 Task: Create New Vendor with Vendor Name: Aqua America - New York, Billing Address Line1: 29 N. Tanglewood Lane, Billing Address Line2: Fayetteville, Billing Address Line3: NY 10976
Action: Mouse moved to (161, 31)
Screenshot: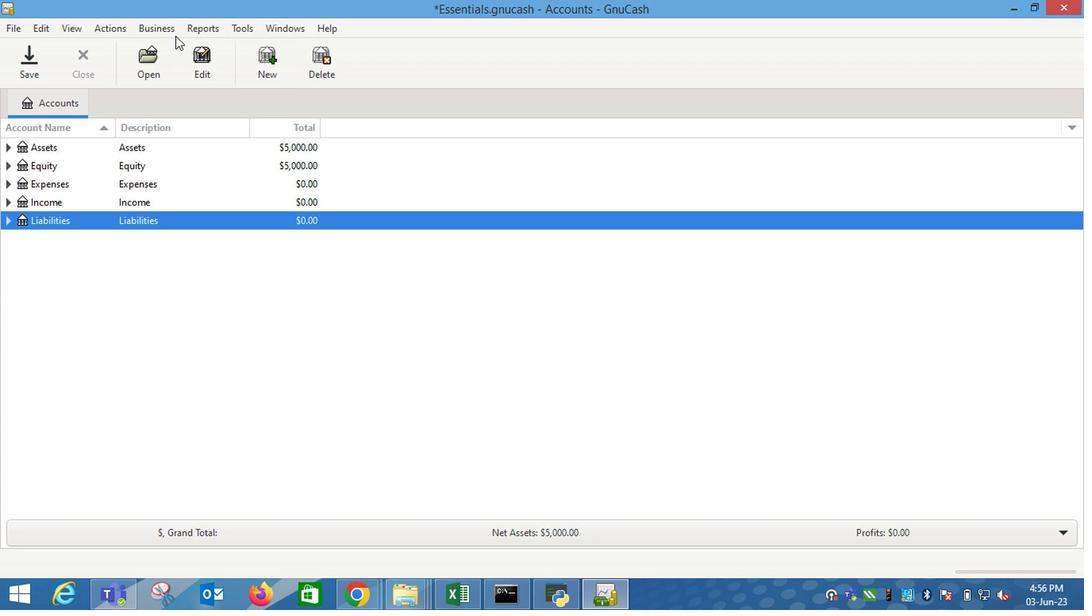 
Action: Mouse pressed left at (161, 31)
Screenshot: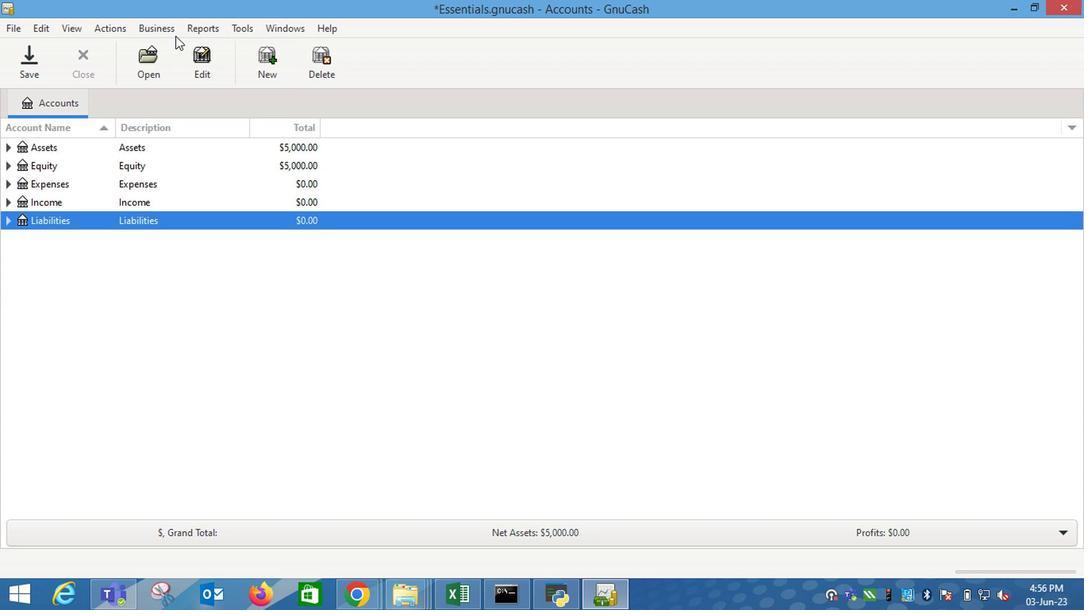 
Action: Mouse moved to (354, 97)
Screenshot: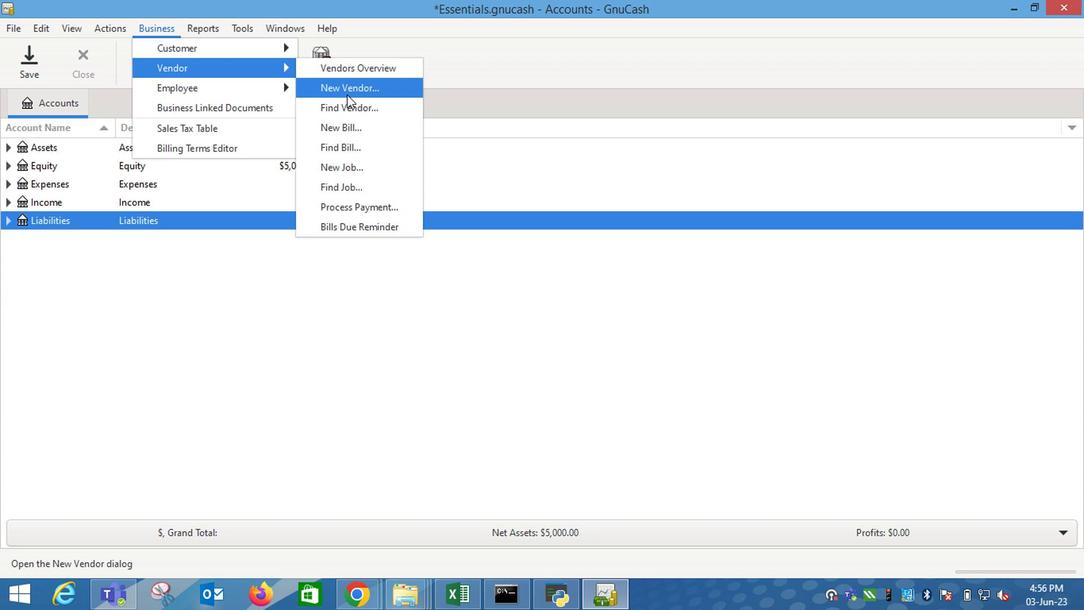 
Action: Mouse pressed left at (354, 97)
Screenshot: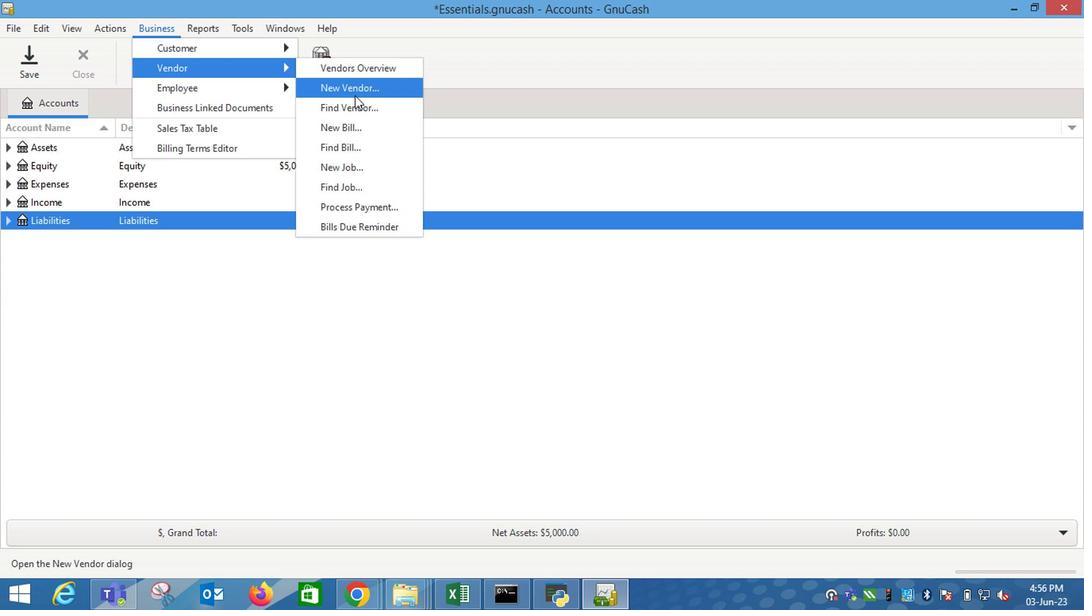 
Action: Mouse moved to (804, 303)
Screenshot: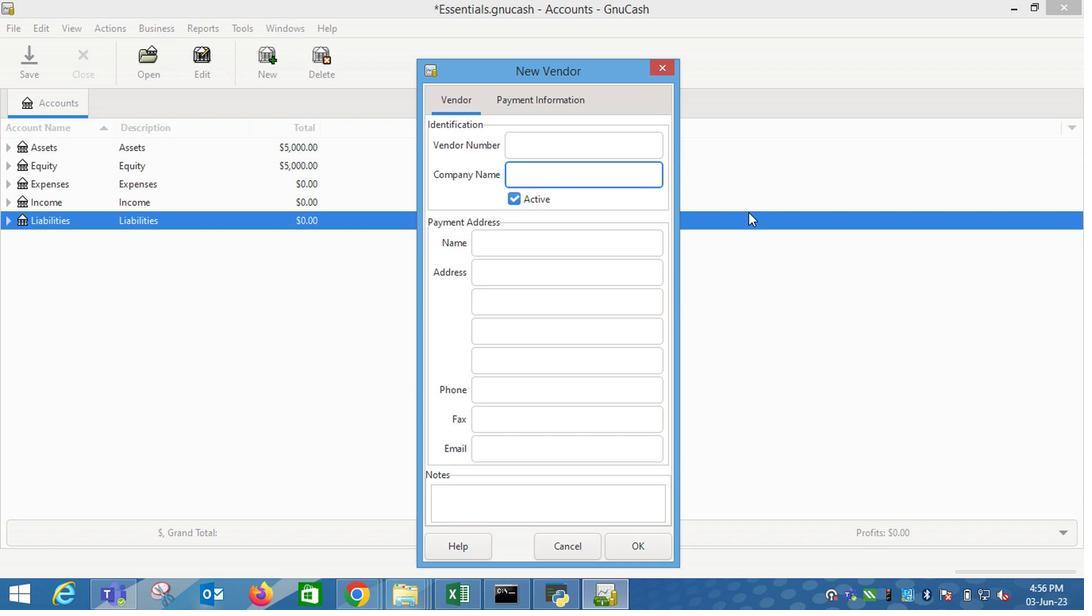 
Action: Key pressed <Key.shift_r>Aqu
Screenshot: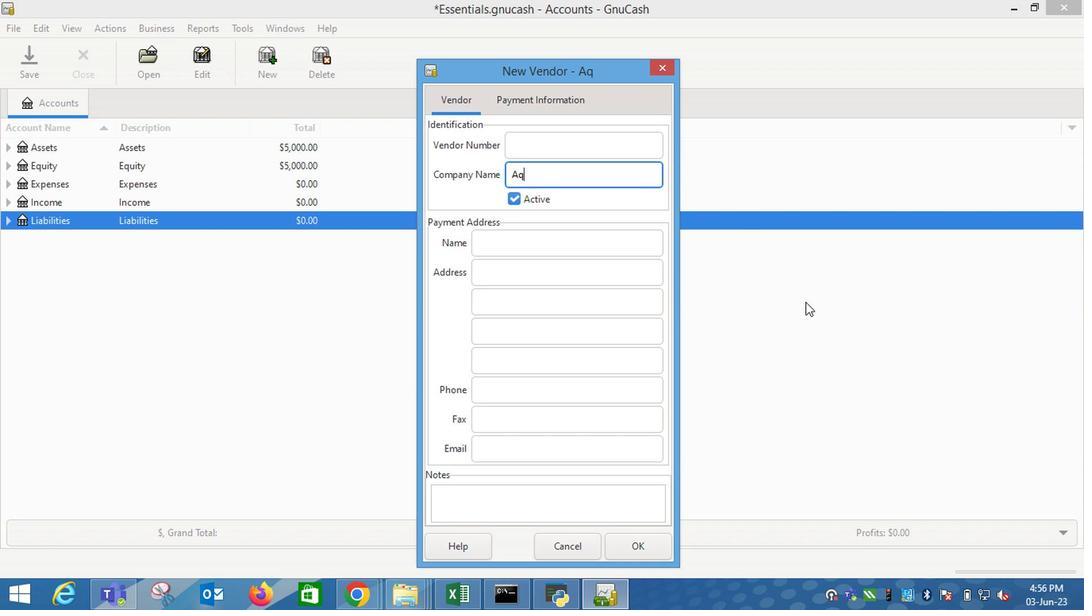 
Action: Mouse moved to (803, 305)
Screenshot: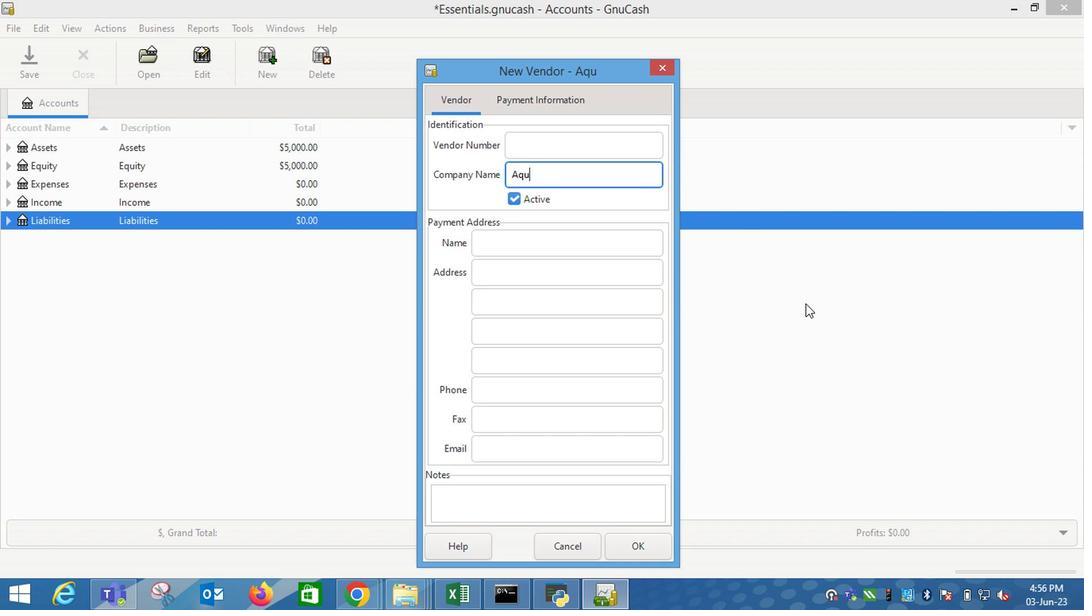 
Action: Key pressed a
Screenshot: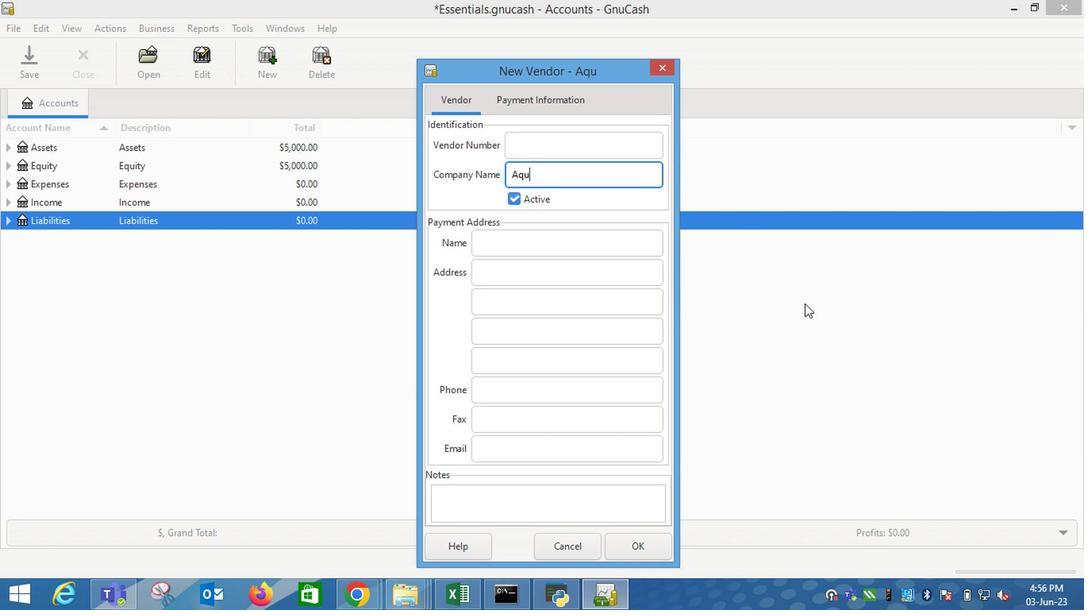 
Action: Mouse moved to (806, 308)
Screenshot: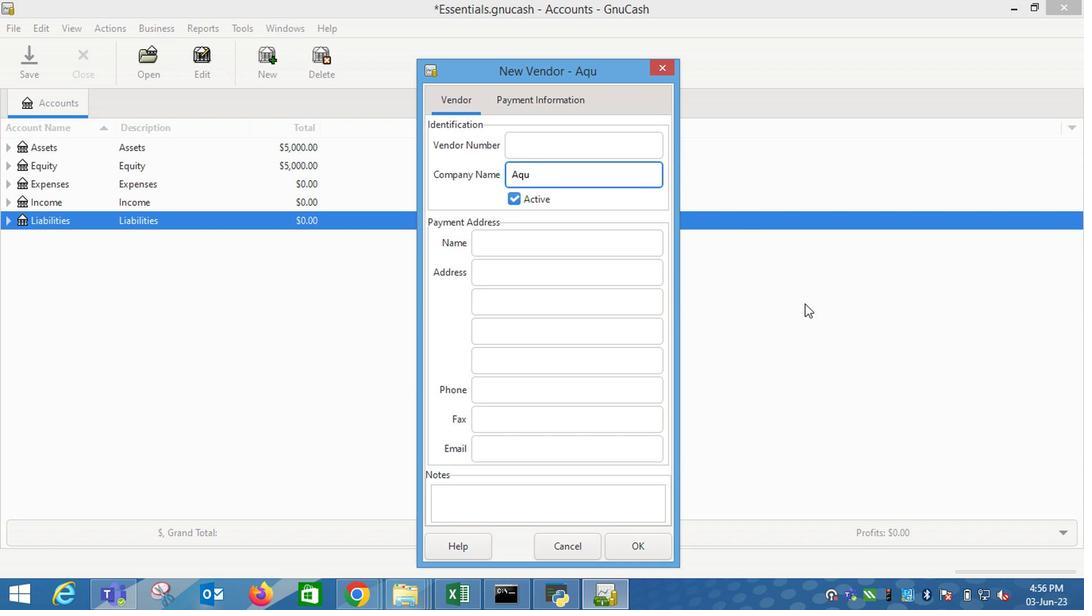 
Action: Key pressed <Key.space><Key.shift_r>America<Key.space>-<Key.space><Key.shift_r>New<Key.space><Key.shift_r>York<Key.tab><Key.tab><Key.tab>29<Key.space><Key.shift_r><Key.shift_r>N.<Key.space><Key.shift_r>Tanglewood<Key.space><Key.shift_r>Laneq<Key.backspace><Key.tab><Key.shift_r>Fayetteville<Key.tab><Key.shift_r>NY<Key.space>10976
Screenshot: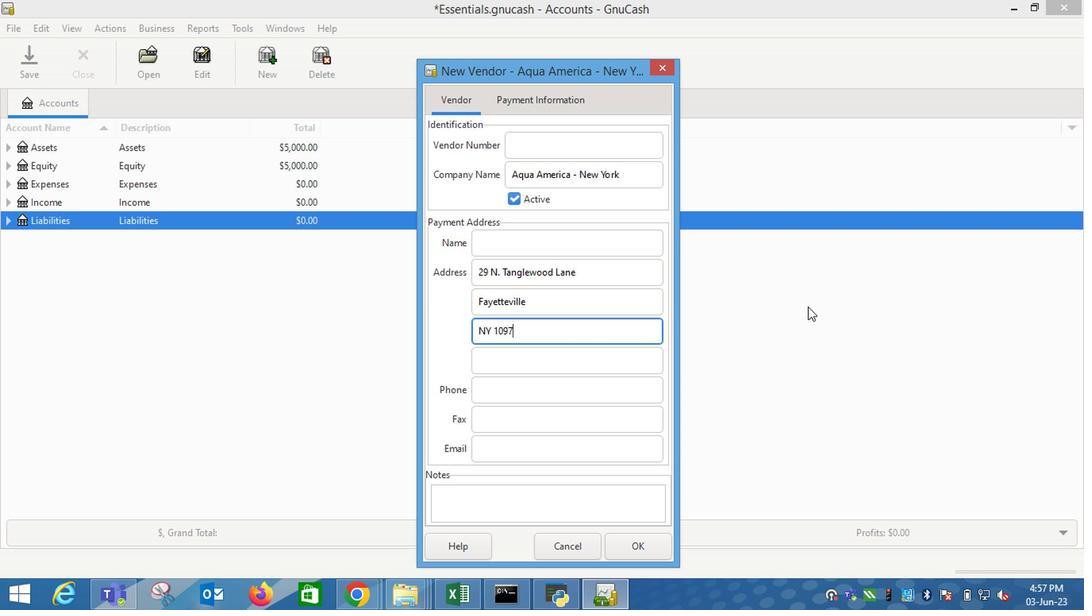 
Action: Mouse moved to (542, 107)
Screenshot: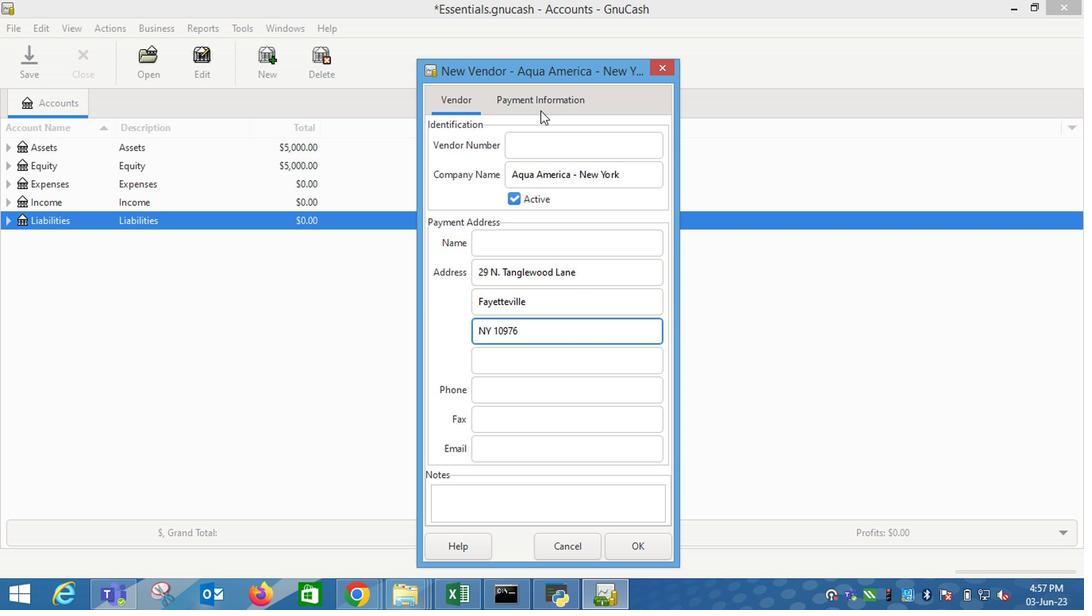 
Action: Mouse pressed left at (542, 107)
Screenshot: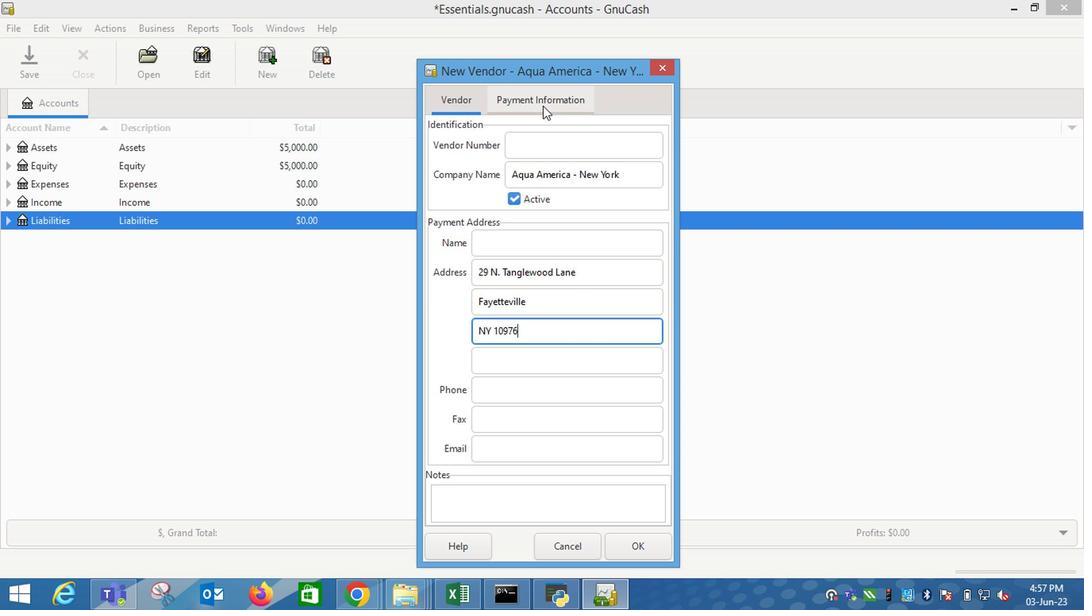 
Action: Mouse moved to (645, 551)
Screenshot: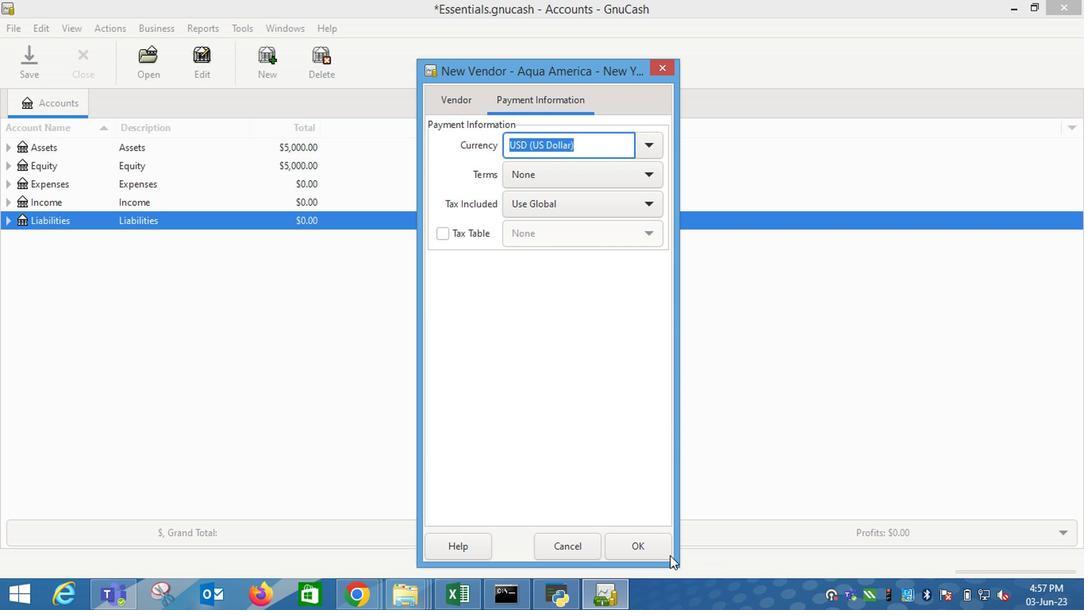 
Action: Mouse pressed left at (645, 551)
Screenshot: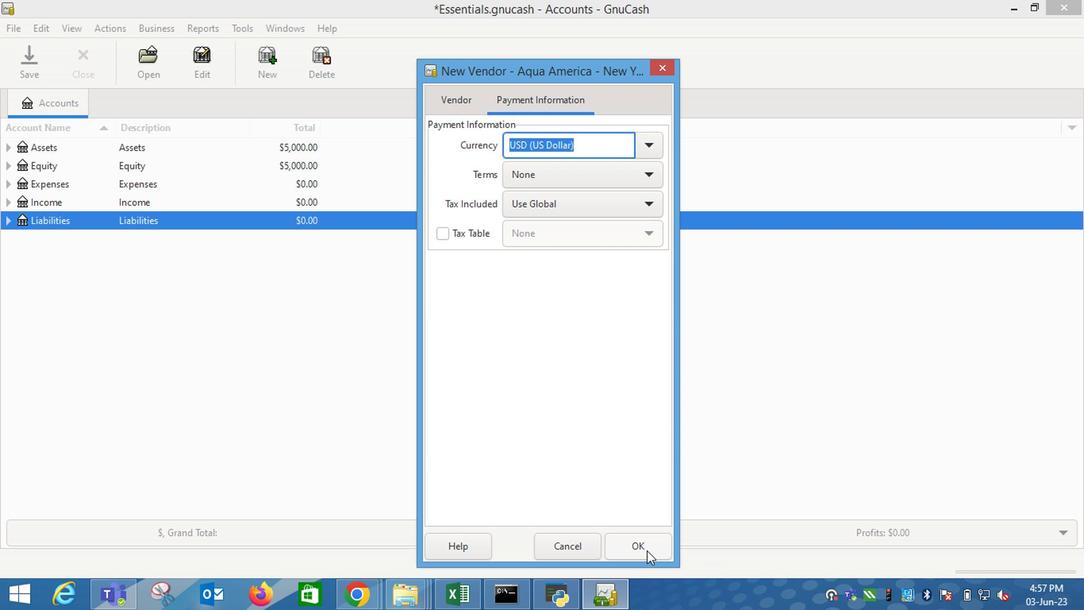 
Action: Mouse moved to (0, 464)
Screenshot: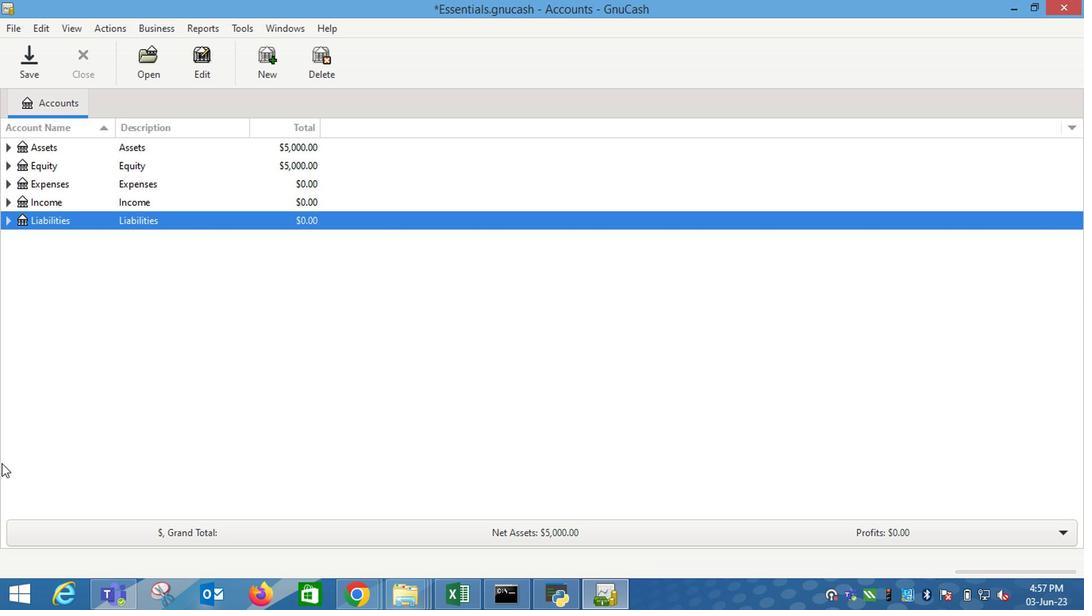 
